Task: Add Badger Balm Anti-Bug Shake & Spray to the cart.
Action: Mouse pressed left at (242, 112)
Screenshot: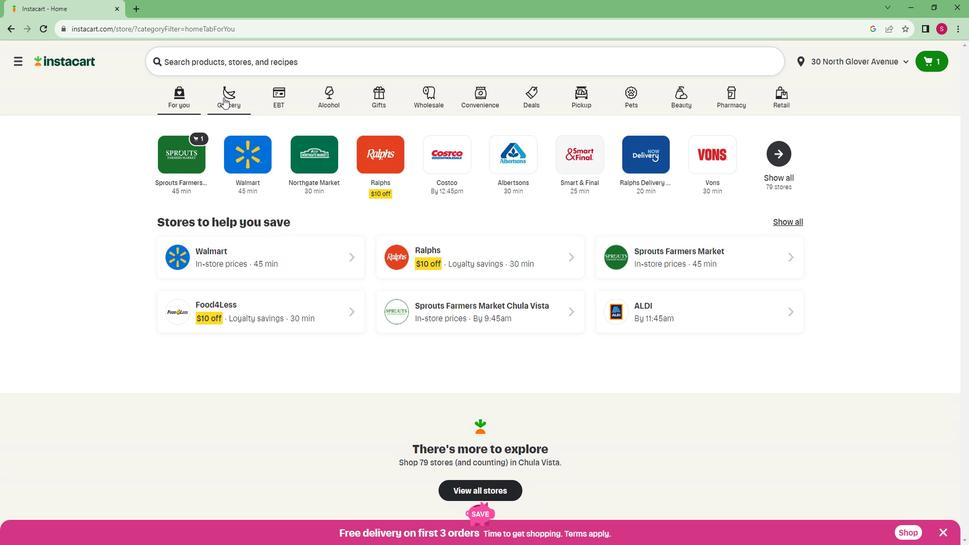 
Action: Mouse moved to (226, 300)
Screenshot: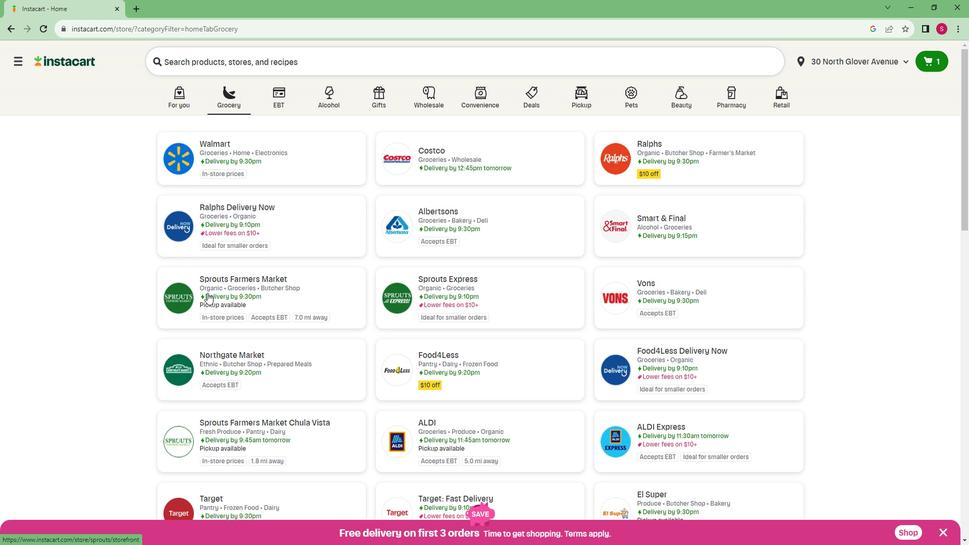 
Action: Mouse pressed left at (226, 300)
Screenshot: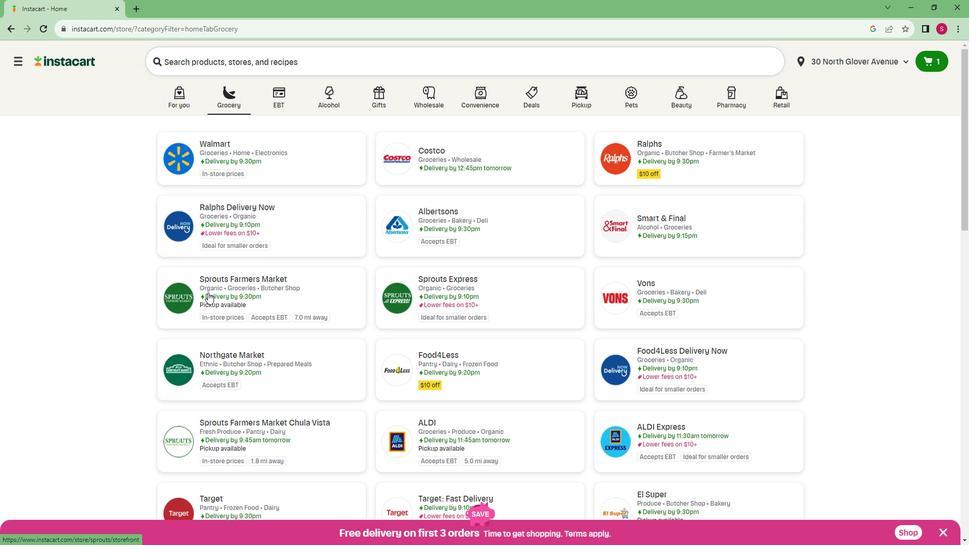 
Action: Mouse moved to (120, 412)
Screenshot: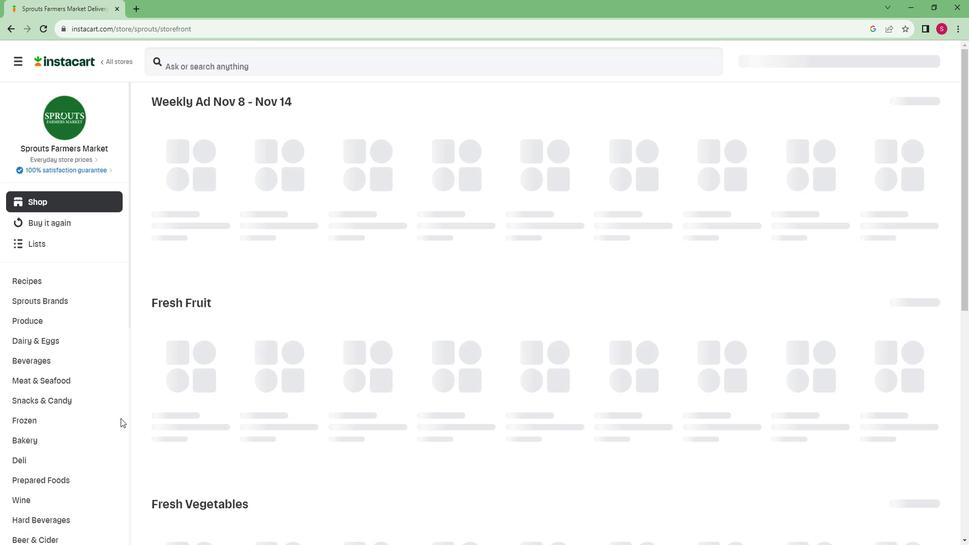 
Action: Mouse scrolled (120, 412) with delta (0, 0)
Screenshot: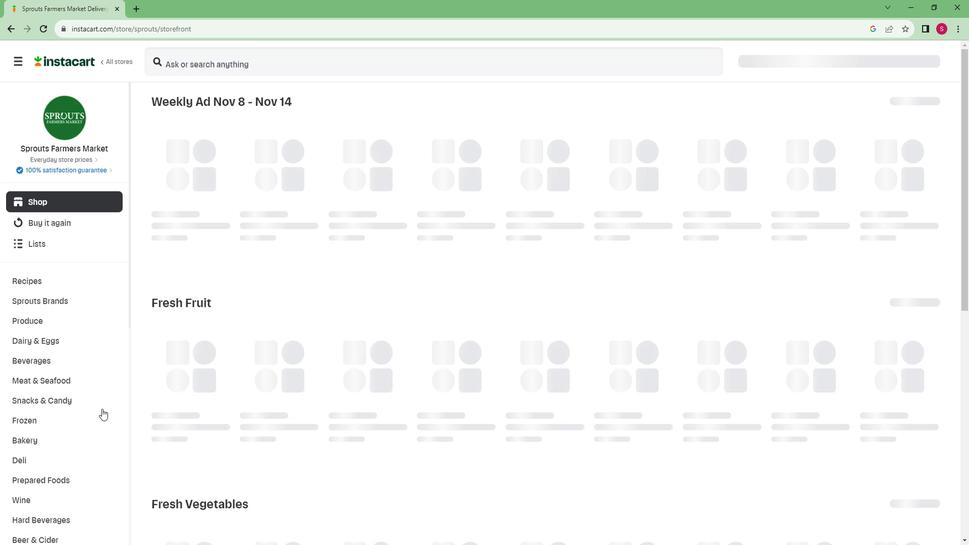 
Action: Mouse scrolled (120, 412) with delta (0, 0)
Screenshot: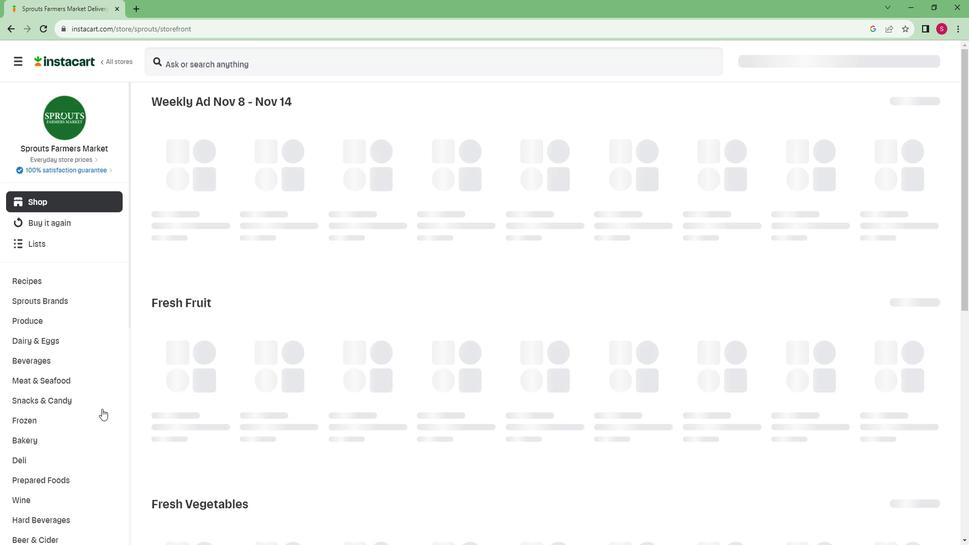 
Action: Mouse scrolled (120, 412) with delta (0, 0)
Screenshot: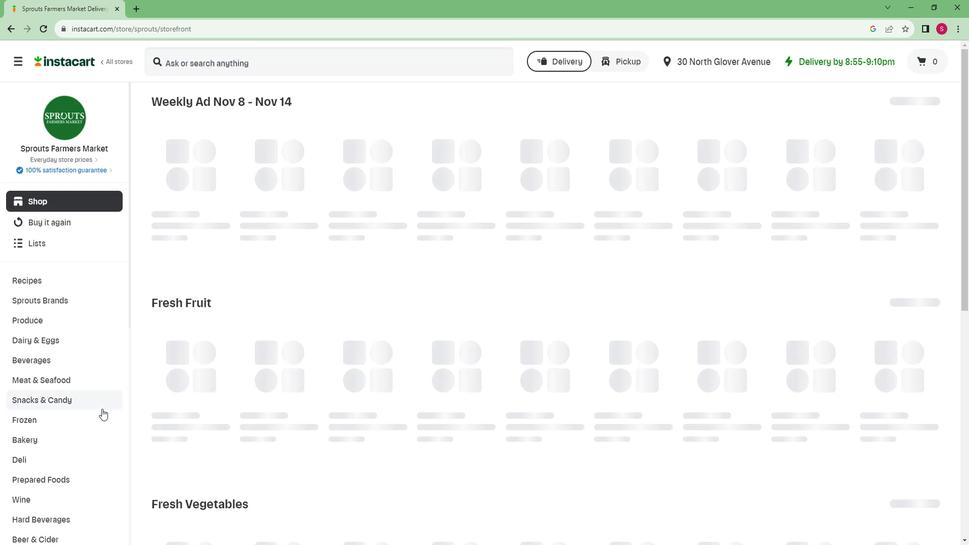 
Action: Mouse scrolled (120, 412) with delta (0, 0)
Screenshot: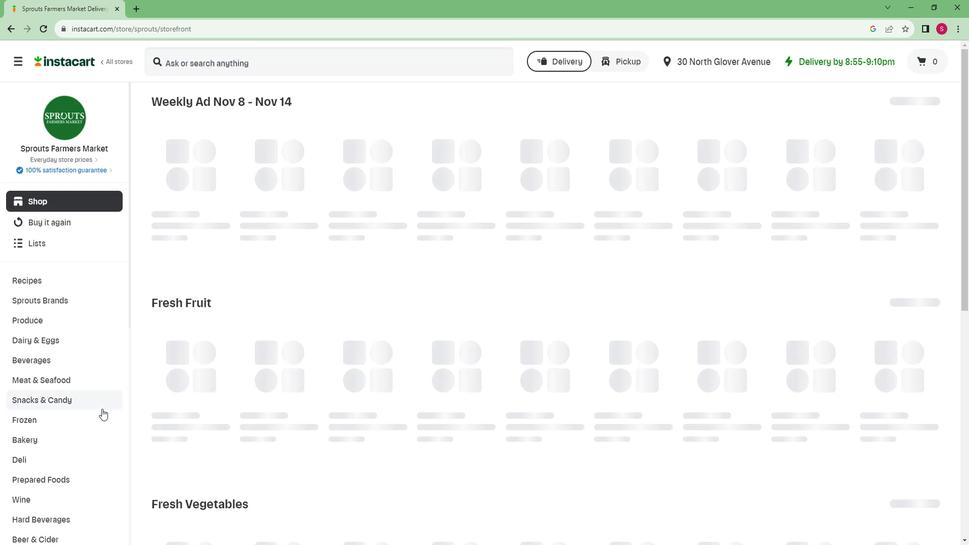
Action: Mouse scrolled (120, 412) with delta (0, 0)
Screenshot: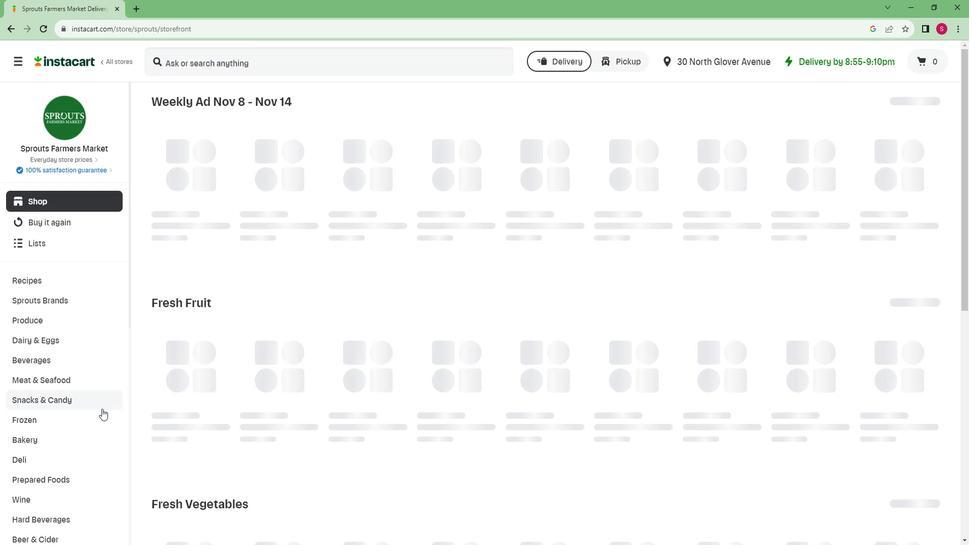 
Action: Mouse scrolled (120, 412) with delta (0, 0)
Screenshot: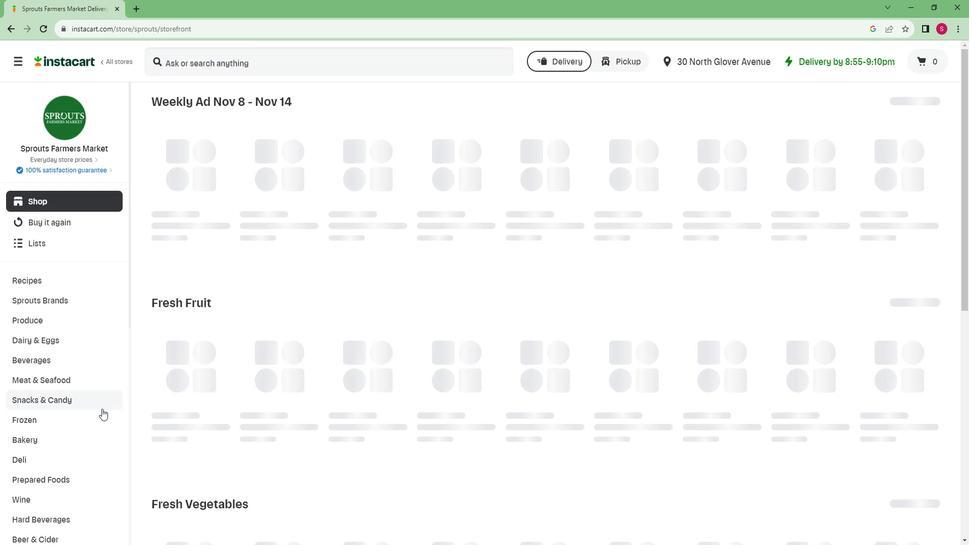 
Action: Mouse scrolled (120, 412) with delta (0, 0)
Screenshot: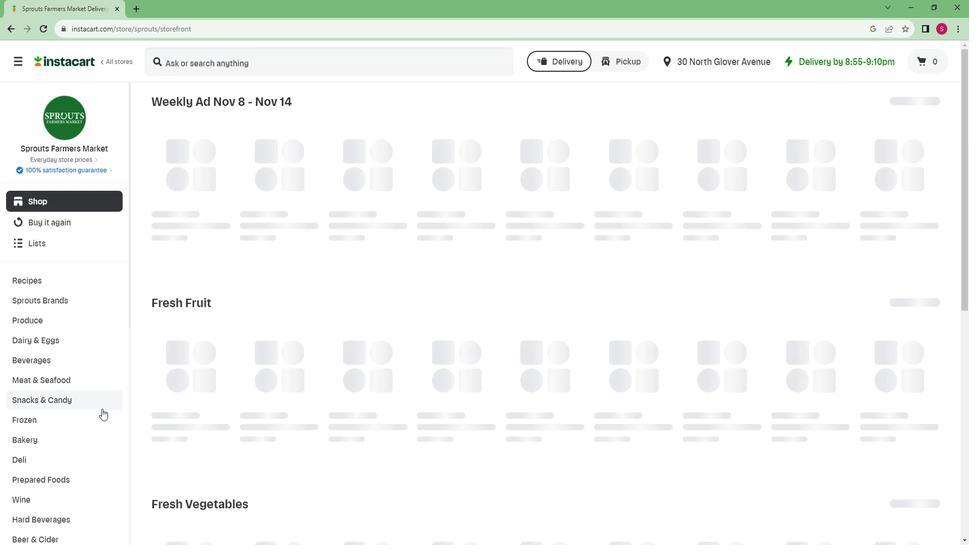 
Action: Mouse moved to (43, 494)
Screenshot: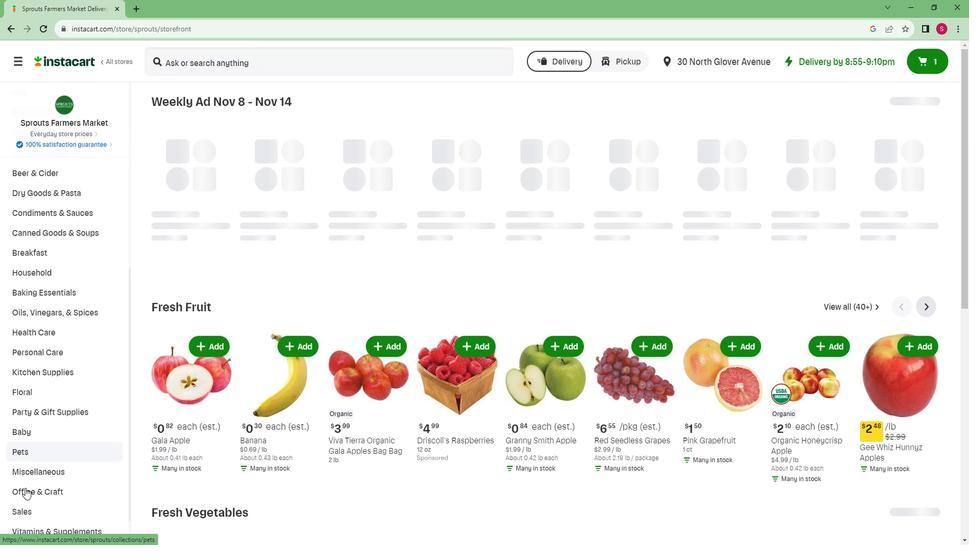 
Action: Mouse scrolled (43, 494) with delta (0, 0)
Screenshot: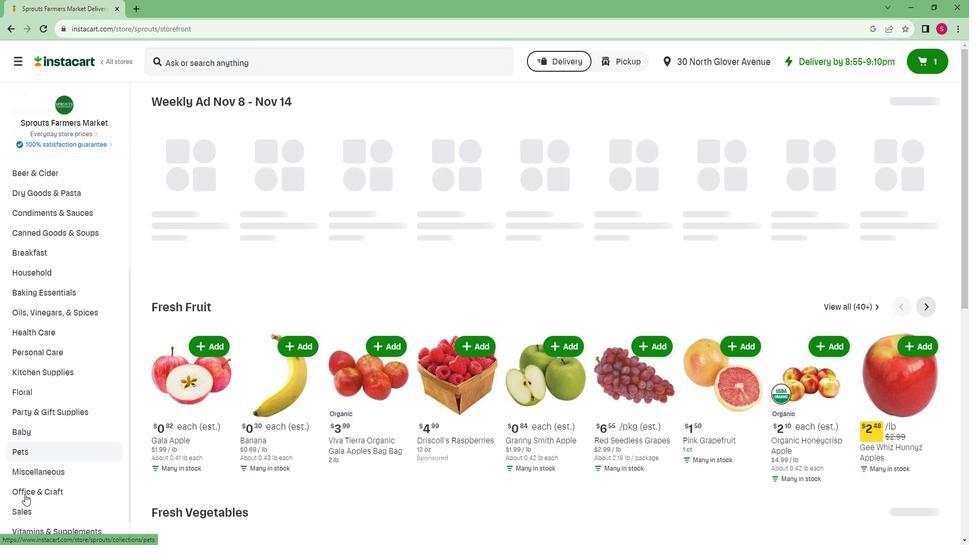 
Action: Mouse scrolled (43, 494) with delta (0, 0)
Screenshot: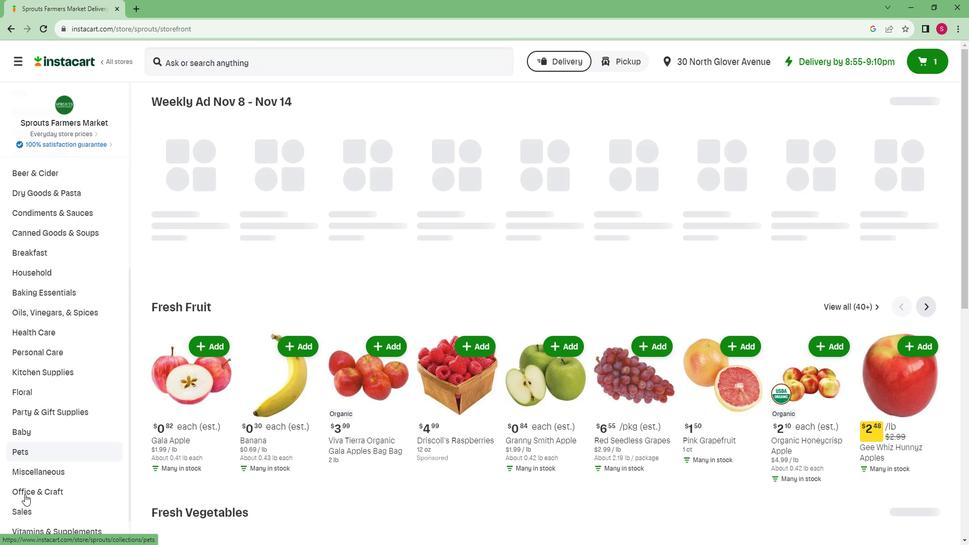 
Action: Mouse moved to (42, 494)
Screenshot: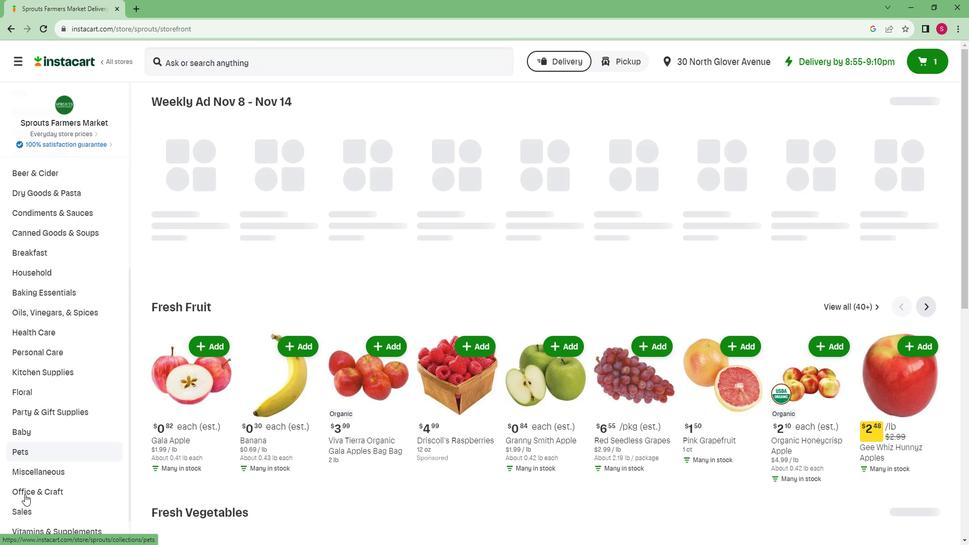 
Action: Mouse scrolled (42, 494) with delta (0, 0)
Screenshot: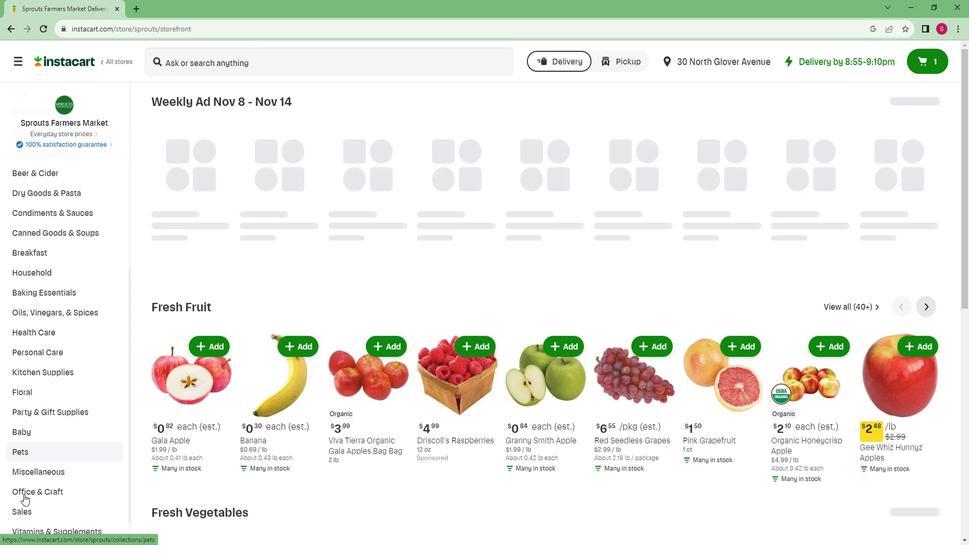 
Action: Mouse moved to (42, 494)
Screenshot: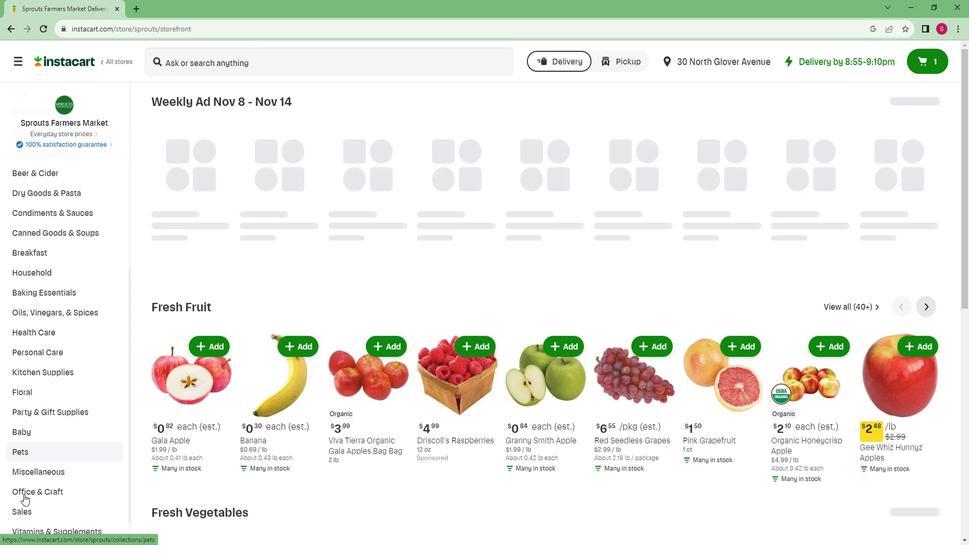 
Action: Mouse scrolled (42, 494) with delta (0, 0)
Screenshot: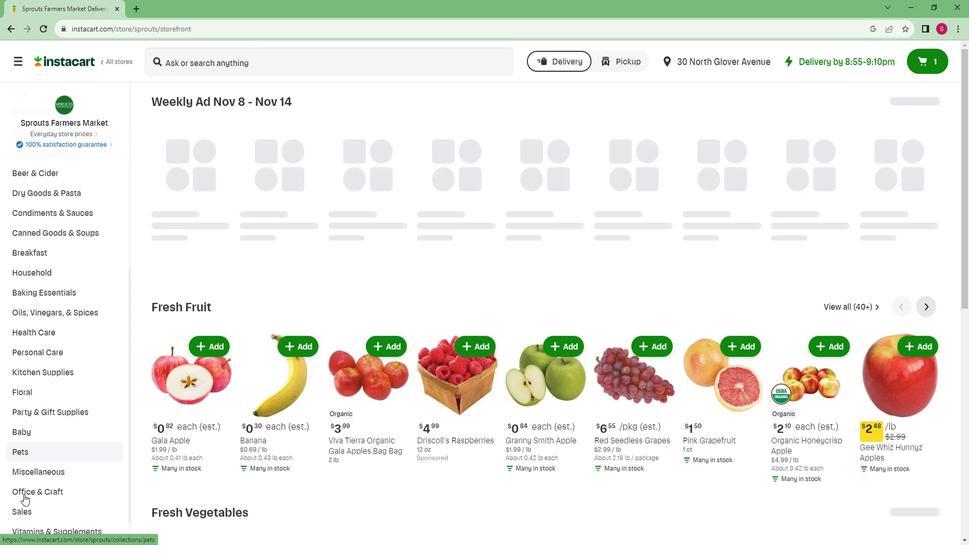 
Action: Mouse moved to (49, 480)
Screenshot: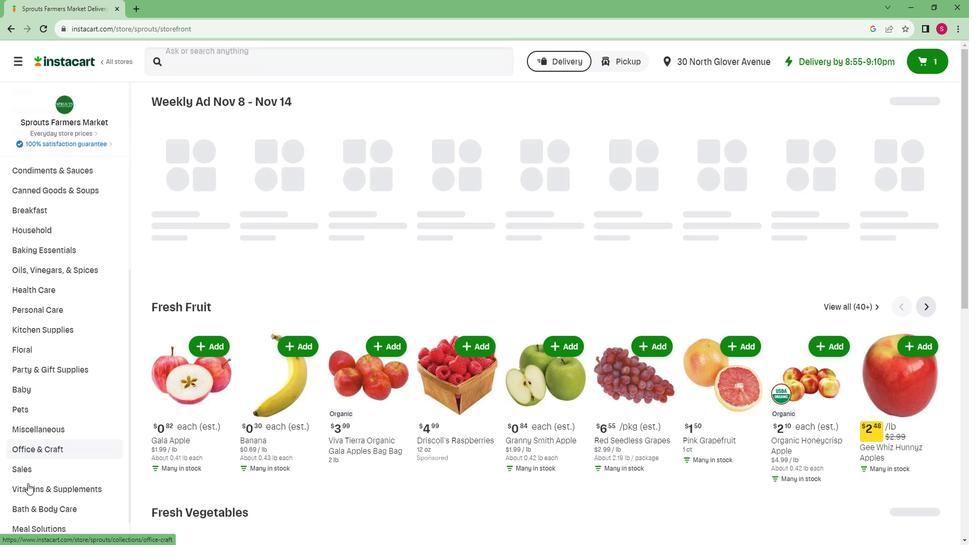 
Action: Mouse scrolled (49, 480) with delta (0, 0)
Screenshot: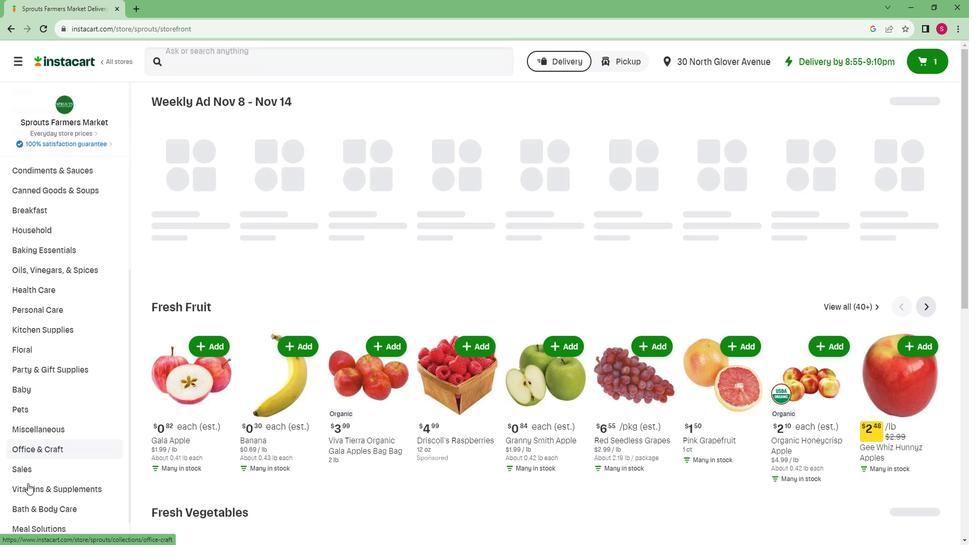 
Action: Mouse moved to (48, 505)
Screenshot: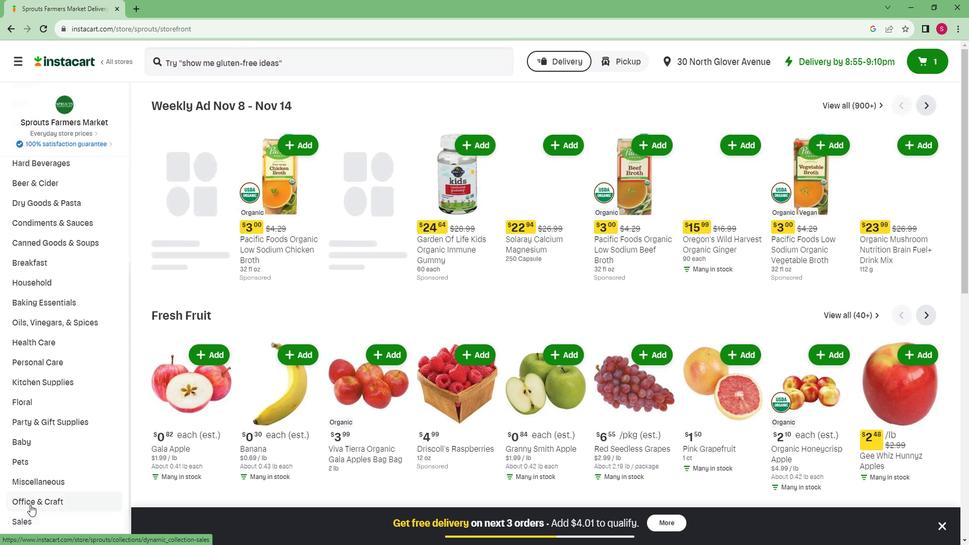 
Action: Mouse scrolled (48, 504) with delta (0, 0)
Screenshot: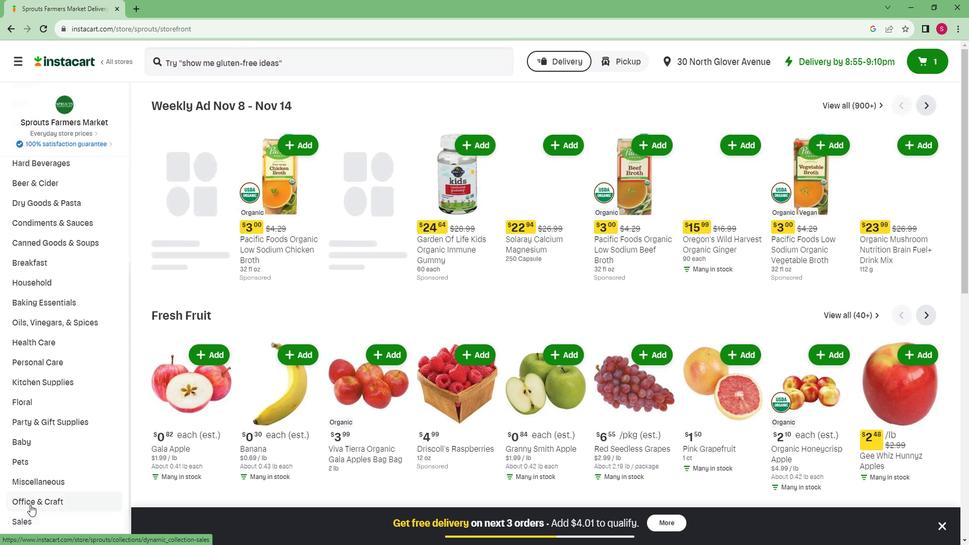 
Action: Mouse moved to (47, 505)
Screenshot: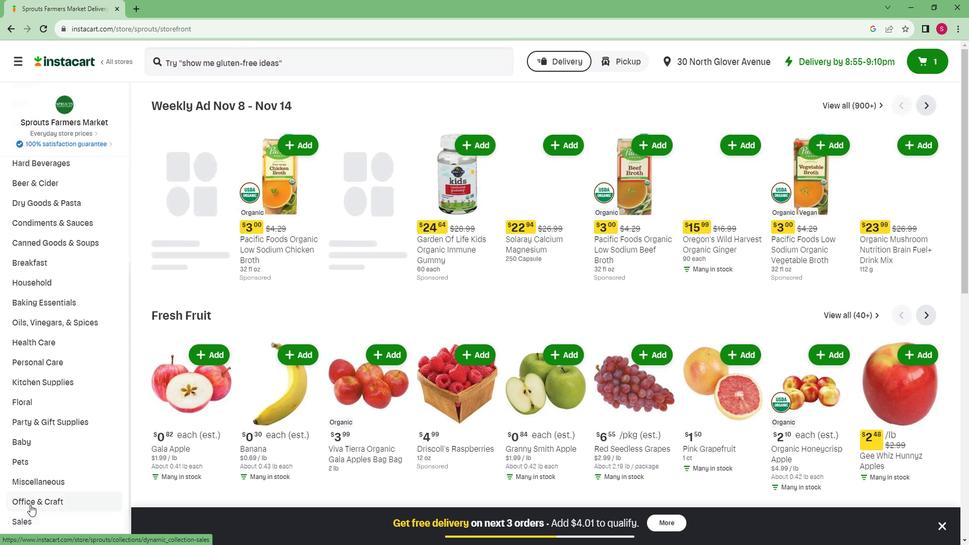 
Action: Mouse scrolled (47, 504) with delta (0, 0)
Screenshot: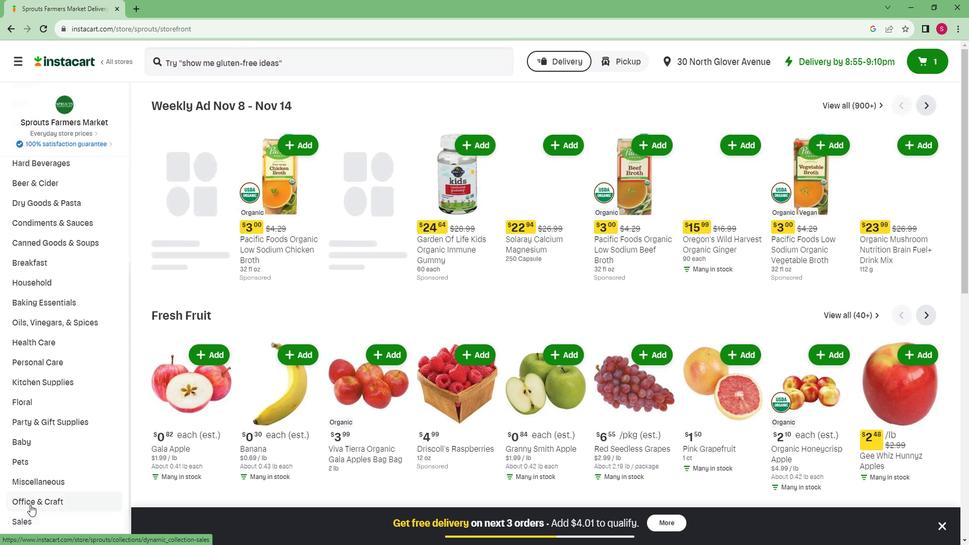 
Action: Mouse moved to (47, 505)
Screenshot: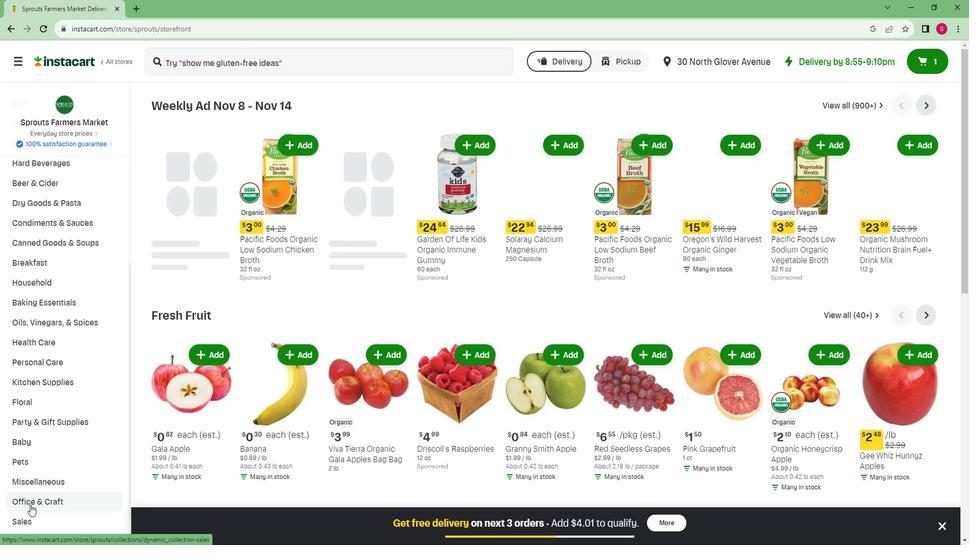 
Action: Mouse scrolled (47, 504) with delta (0, 0)
Screenshot: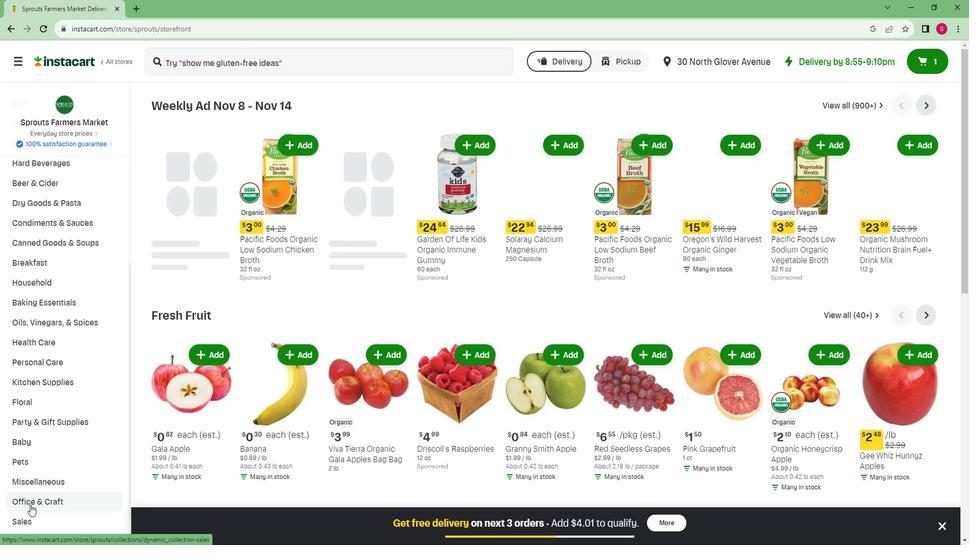
Action: Mouse moved to (52, 513)
Screenshot: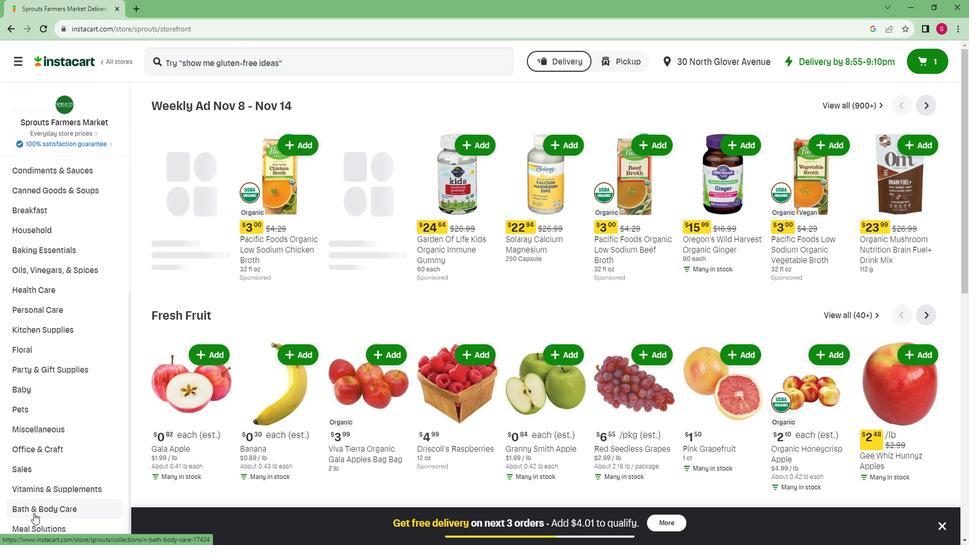 
Action: Mouse pressed left at (52, 513)
Screenshot: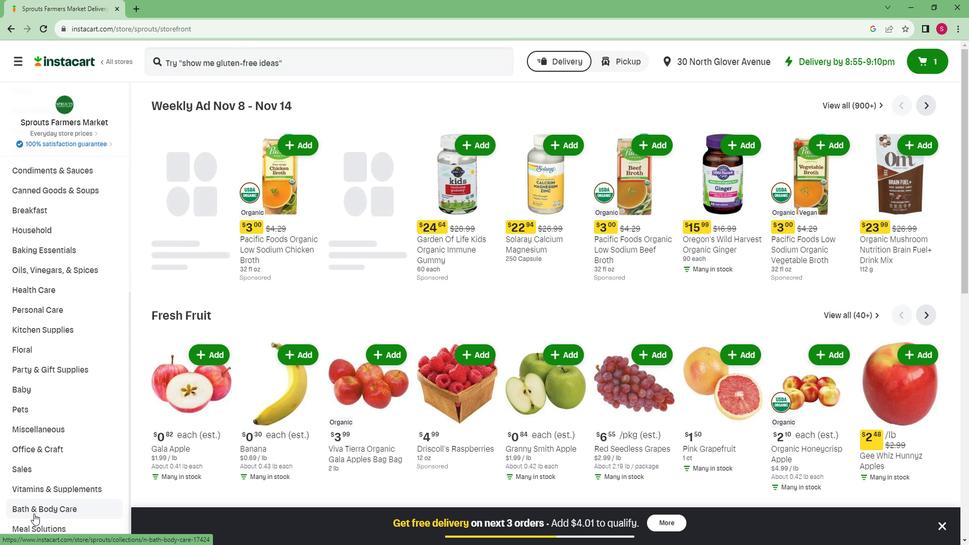 
Action: Mouse moved to (92, 490)
Screenshot: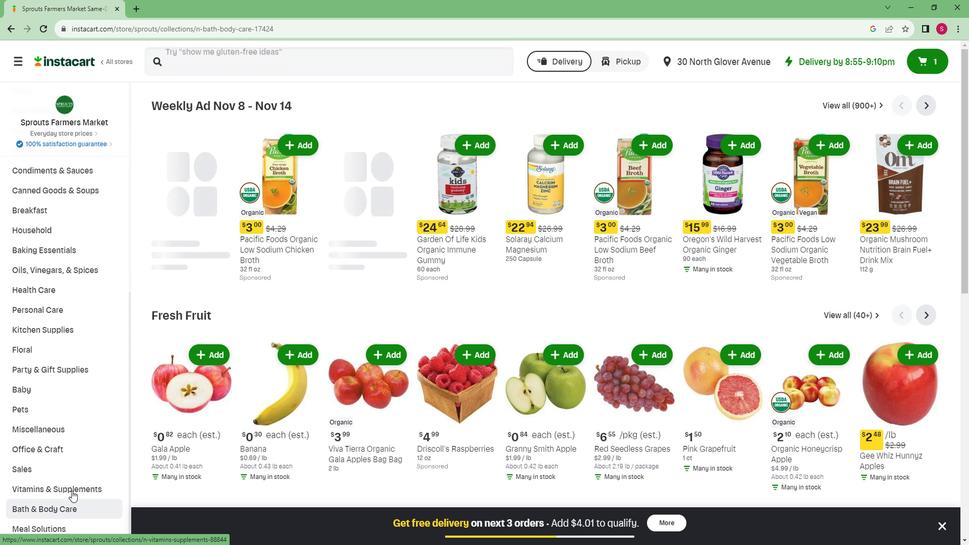 
Action: Mouse scrolled (92, 489) with delta (0, 0)
Screenshot: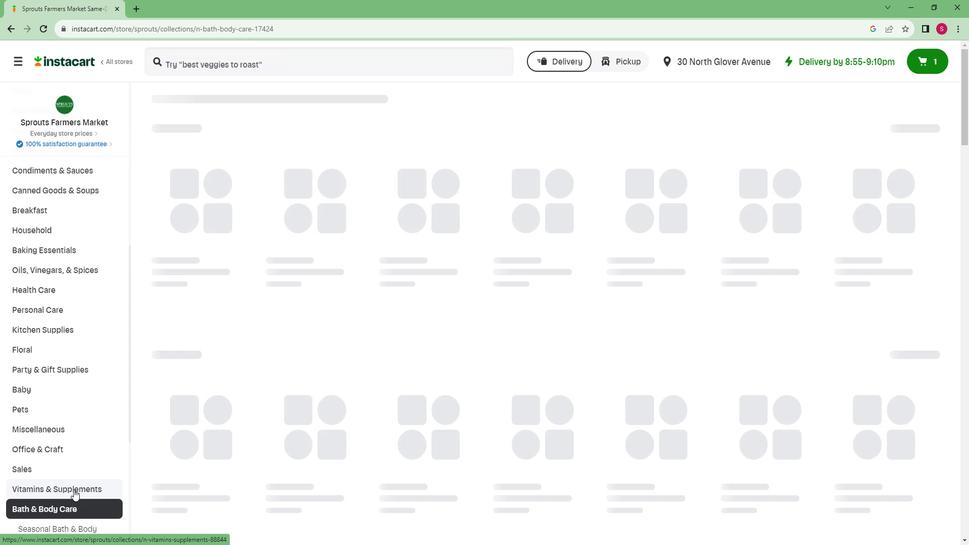 
Action: Mouse scrolled (92, 489) with delta (0, 0)
Screenshot: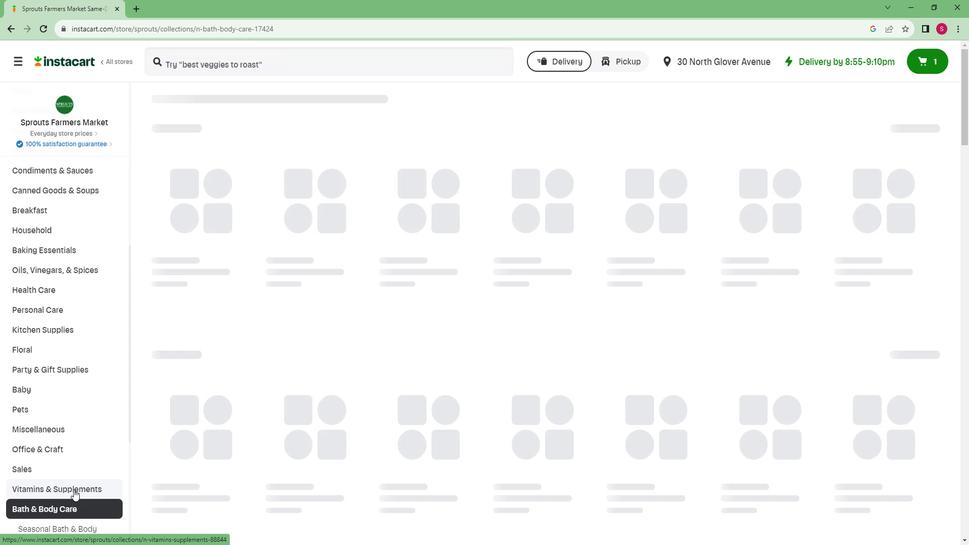 
Action: Mouse scrolled (92, 489) with delta (0, 0)
Screenshot: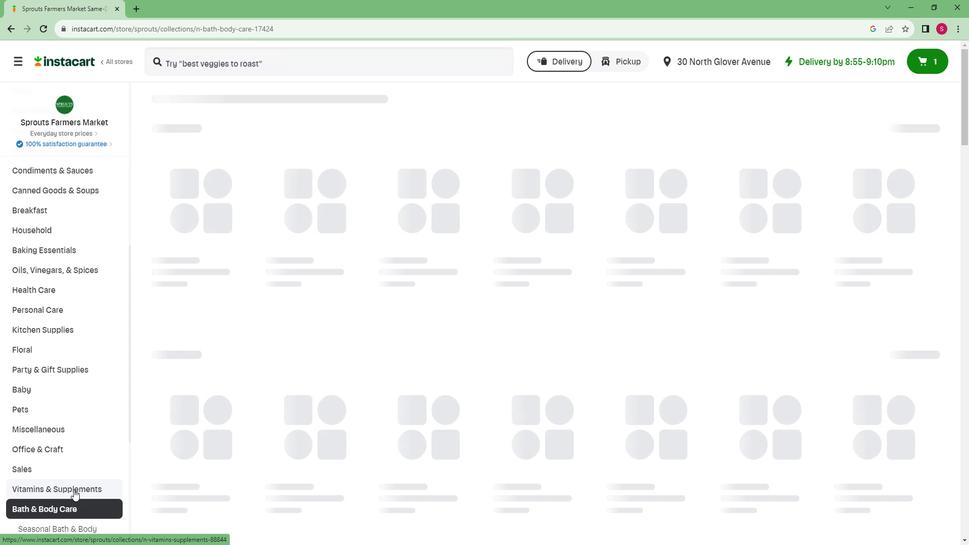 
Action: Mouse scrolled (92, 489) with delta (0, 0)
Screenshot: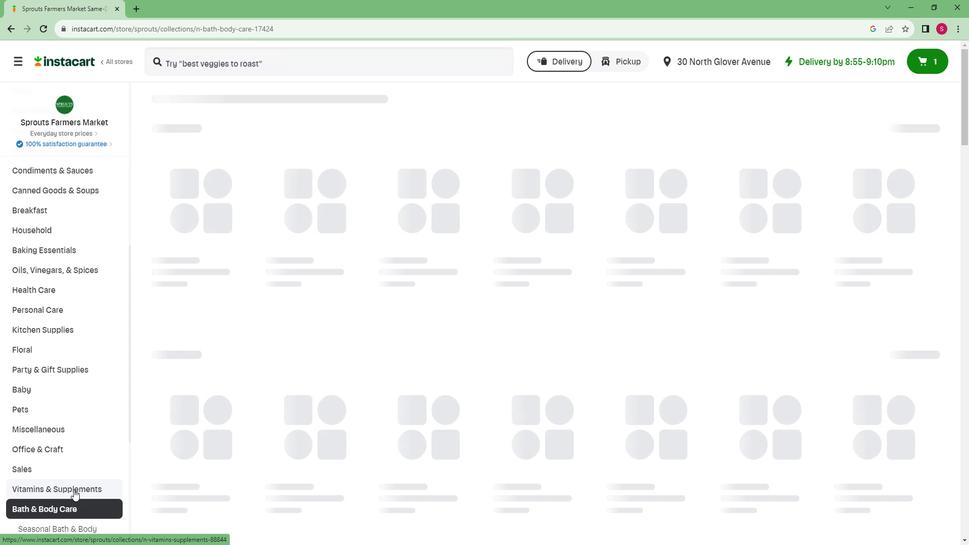 
Action: Mouse scrolled (92, 489) with delta (0, 0)
Screenshot: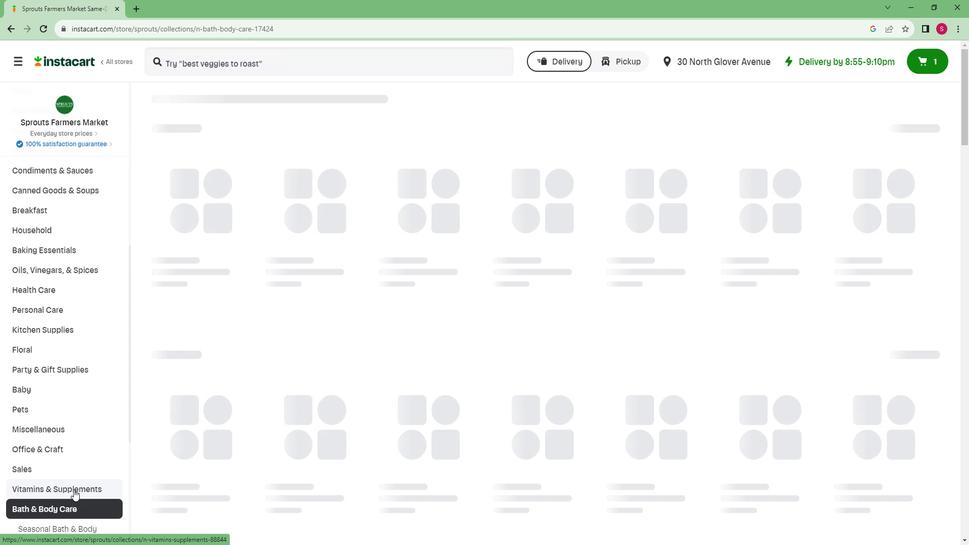 
Action: Mouse scrolled (92, 489) with delta (0, 0)
Screenshot: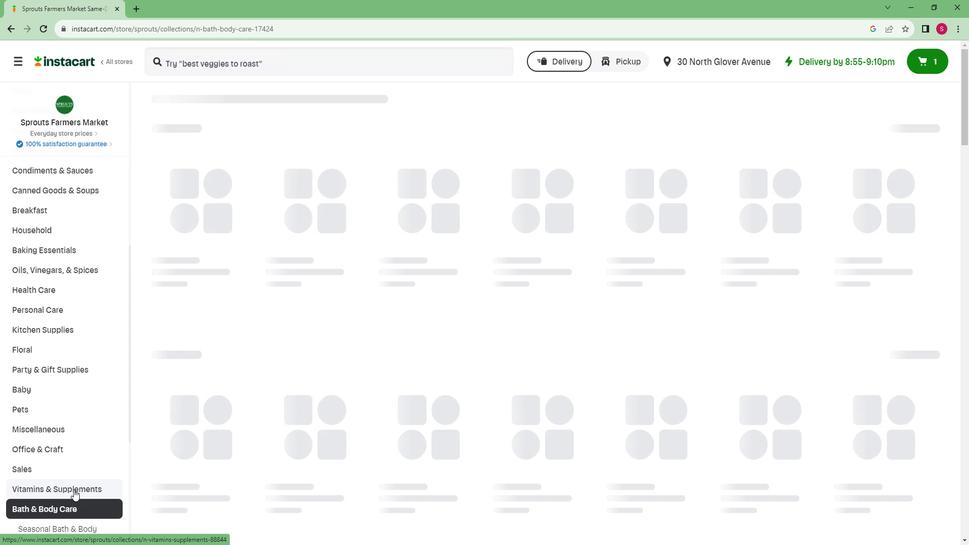 
Action: Mouse moved to (80, 456)
Screenshot: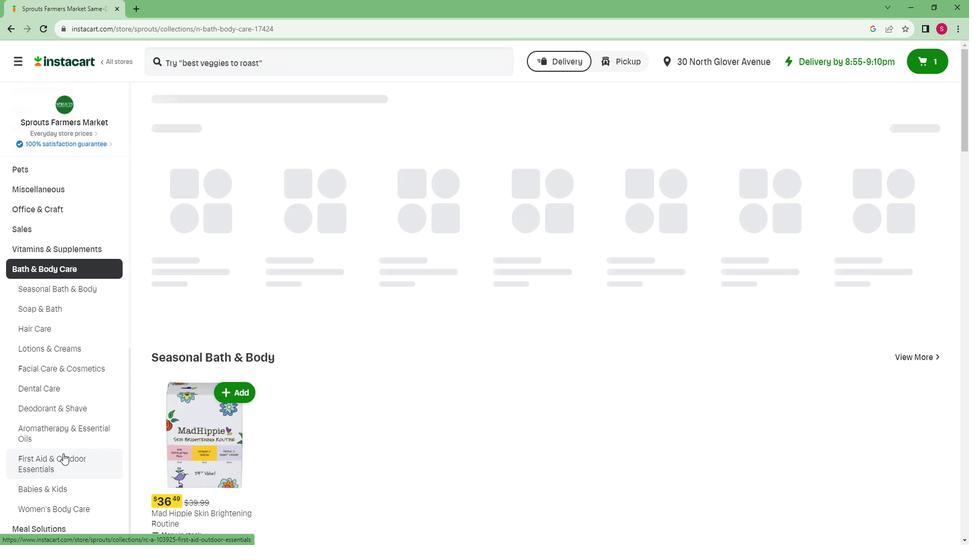 
Action: Mouse pressed left at (80, 456)
Screenshot: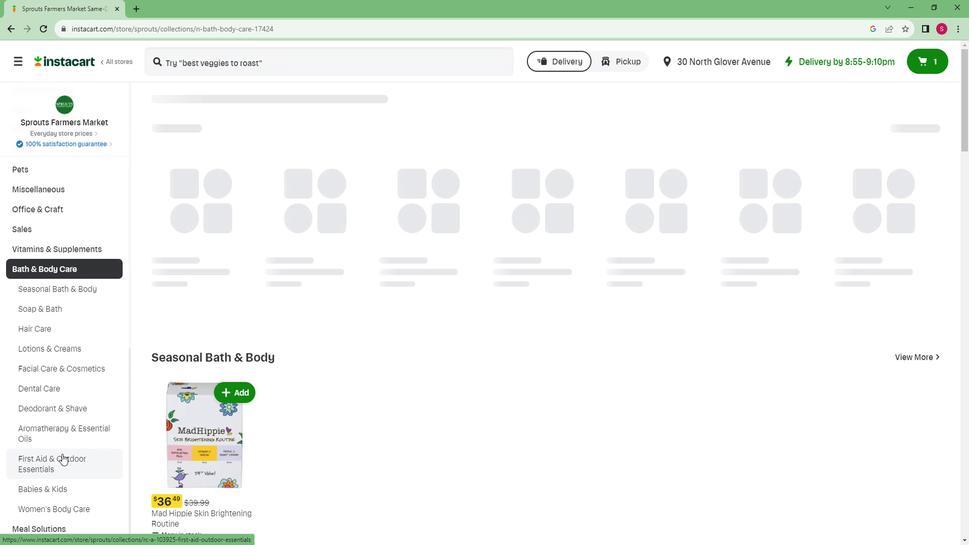 
Action: Mouse moved to (241, 77)
Screenshot: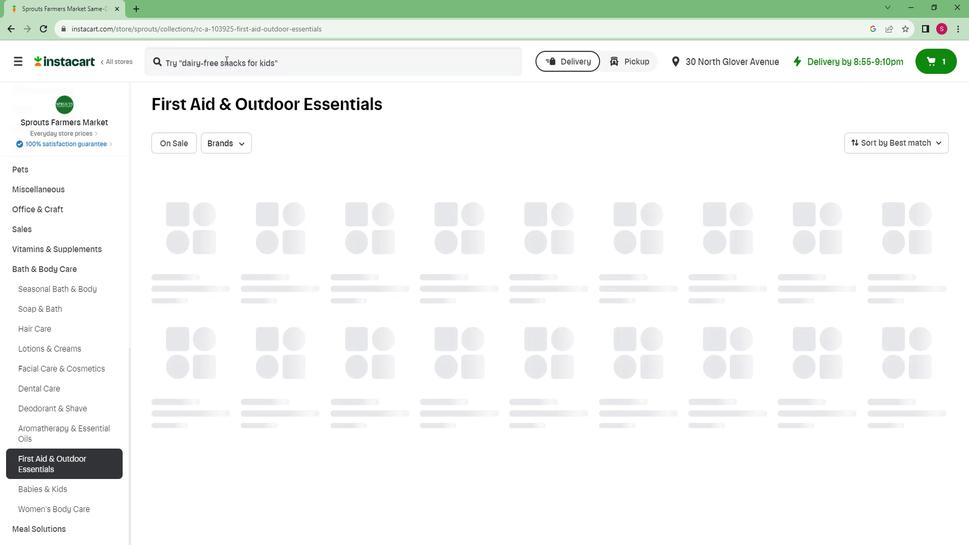 
Action: Mouse pressed left at (241, 77)
Screenshot: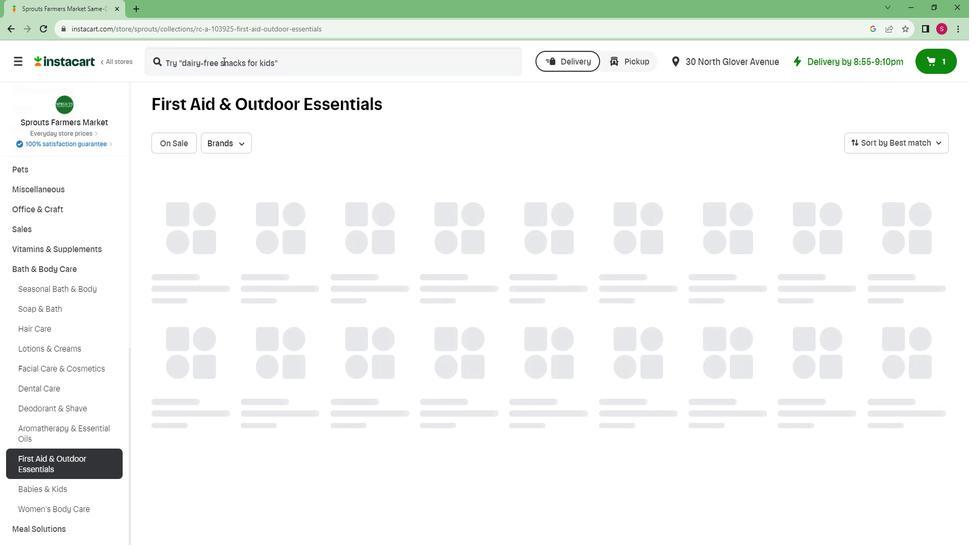 
Action: Key pressed <Key.caps_lock>B<Key.caps_lock>adger<Key.space><Key.caps_lock>B<Key.caps_lock>alm<Key.space><Key.caps_lock>A<Key.caps_lock>nti<Key.space><Key.caps_lock>B<Key.caps_lock>ug<Key.space><Key.caps_lock>S<Key.caps_lock>hake<Key.space><Key.shift_r><Key.shift_r><Key.shift_r><Key.shift_r><Key.shift_r><Key.shift_r><Key.shift_r><Key.shift_r><Key.shift_r><Key.shift_r><Key.shift_r><Key.shift_r>&<Key.space><Key.caps_lock>S<Key.caps_lock>pray<Key.enter>
Screenshot: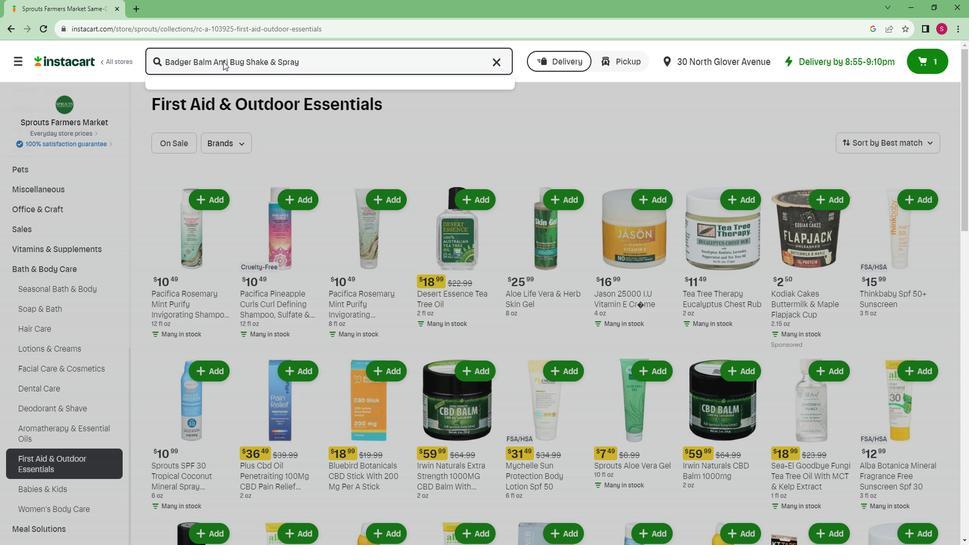
Action: Mouse moved to (290, 164)
Screenshot: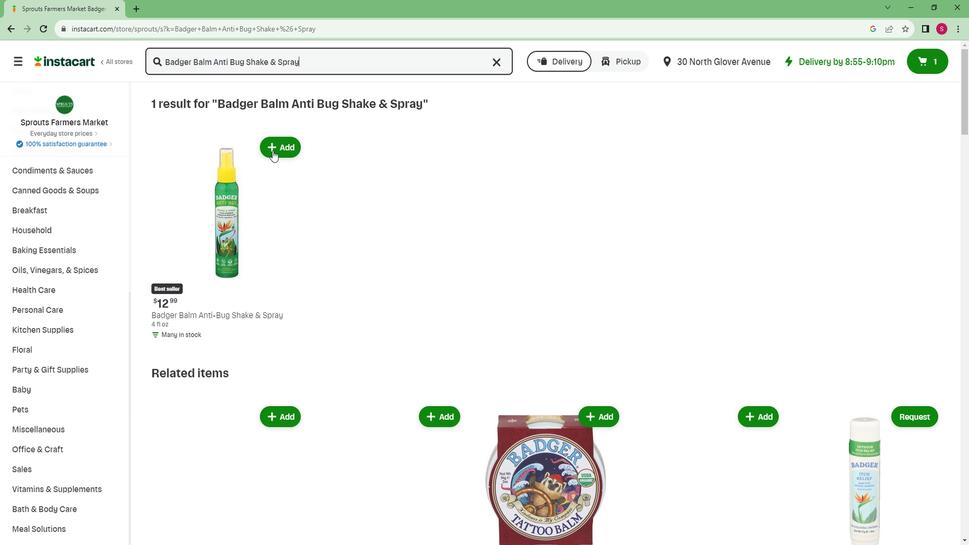 
Action: Mouse pressed left at (290, 164)
Screenshot: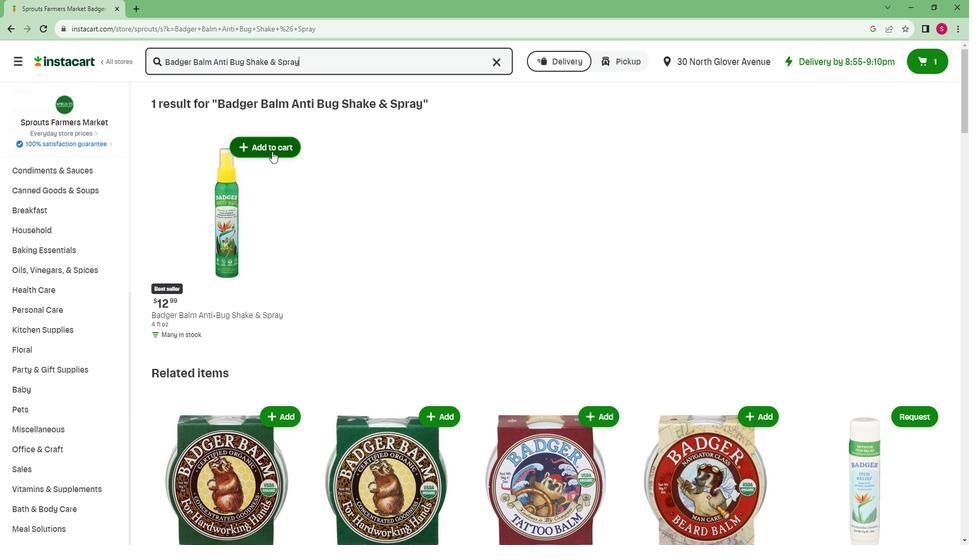 
Action: Mouse moved to (288, 223)
Screenshot: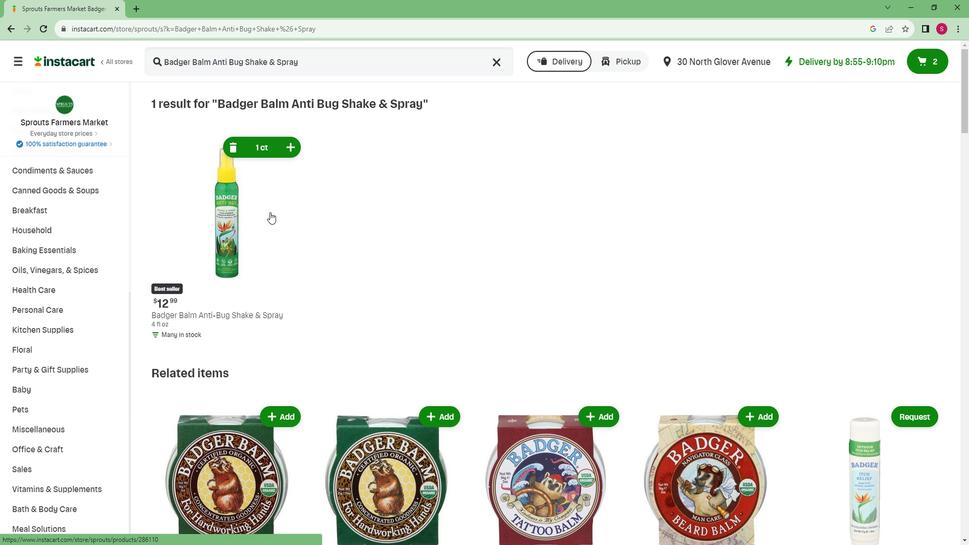 
